 Task: Create a task  Integrate a new payment gateway for recurring payments , assign it to team member softage.2@softage.net in the project AgileHeart and update the status of the task to  On Track  , set the priority of the task to Low
Action: Mouse moved to (72, 51)
Screenshot: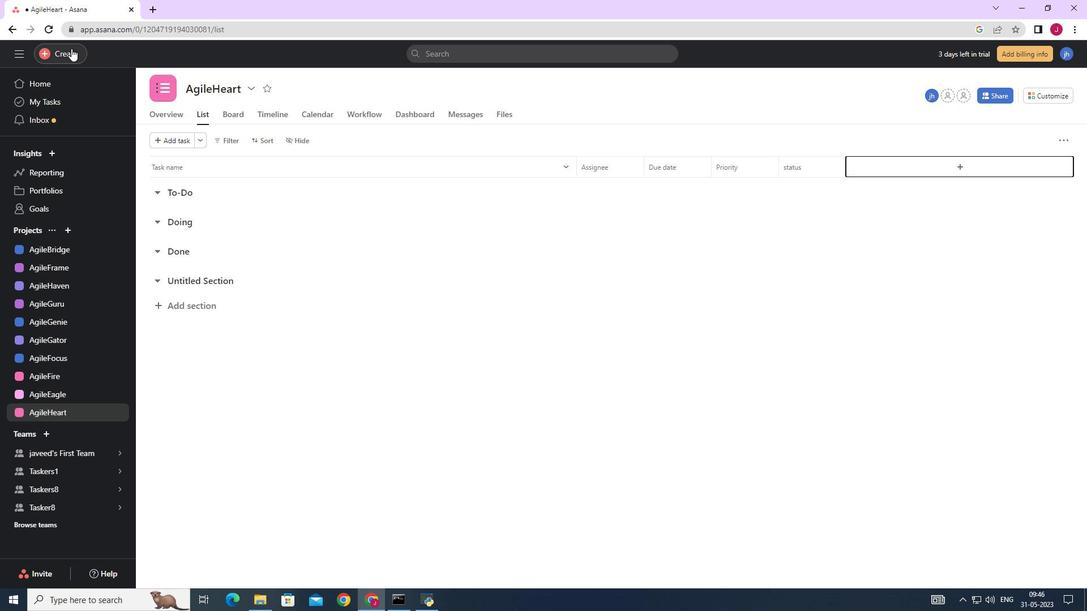 
Action: Mouse pressed left at (72, 50)
Screenshot: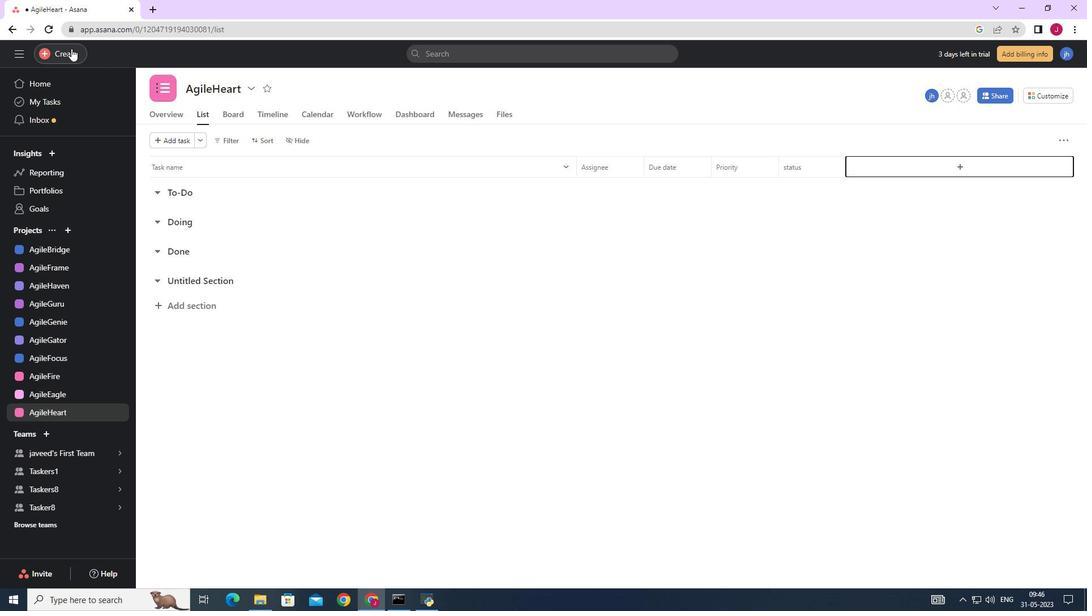 
Action: Mouse moved to (130, 57)
Screenshot: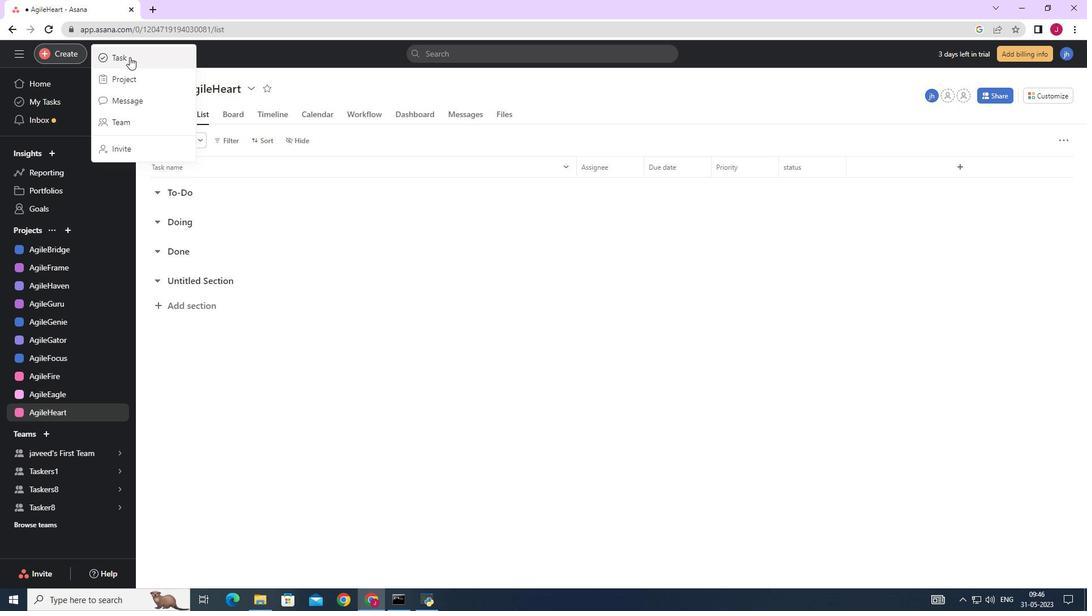 
Action: Mouse pressed left at (130, 57)
Screenshot: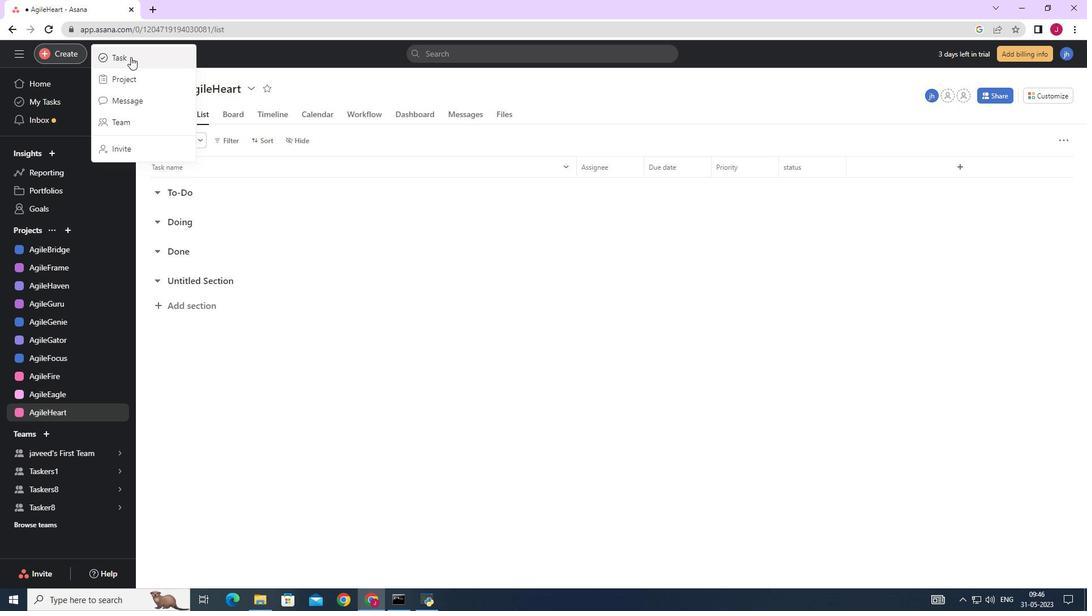 
Action: Mouse moved to (886, 377)
Screenshot: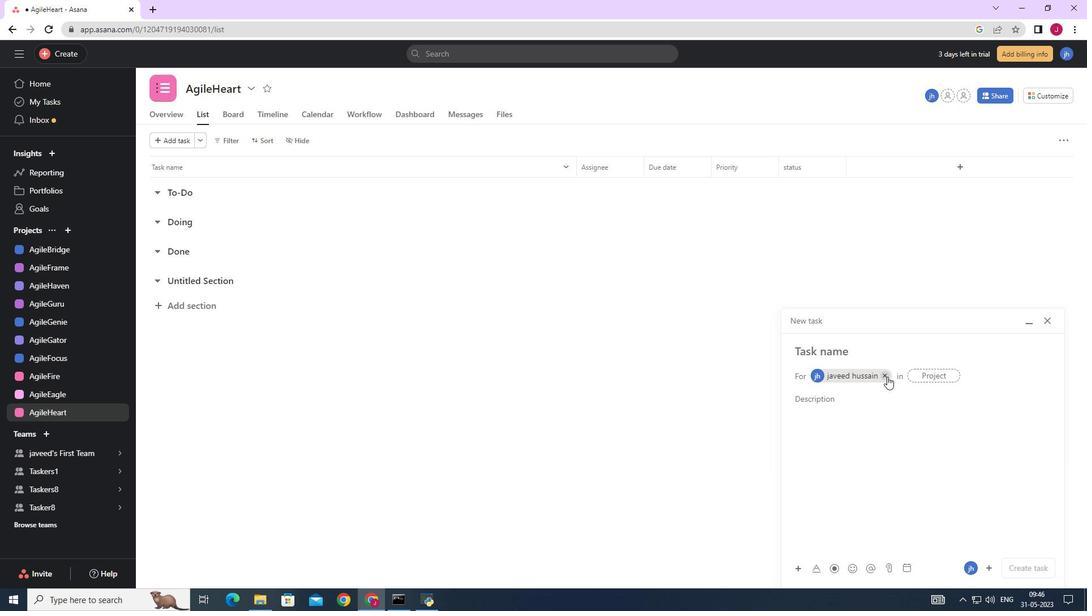 
Action: Mouse pressed left at (886, 377)
Screenshot: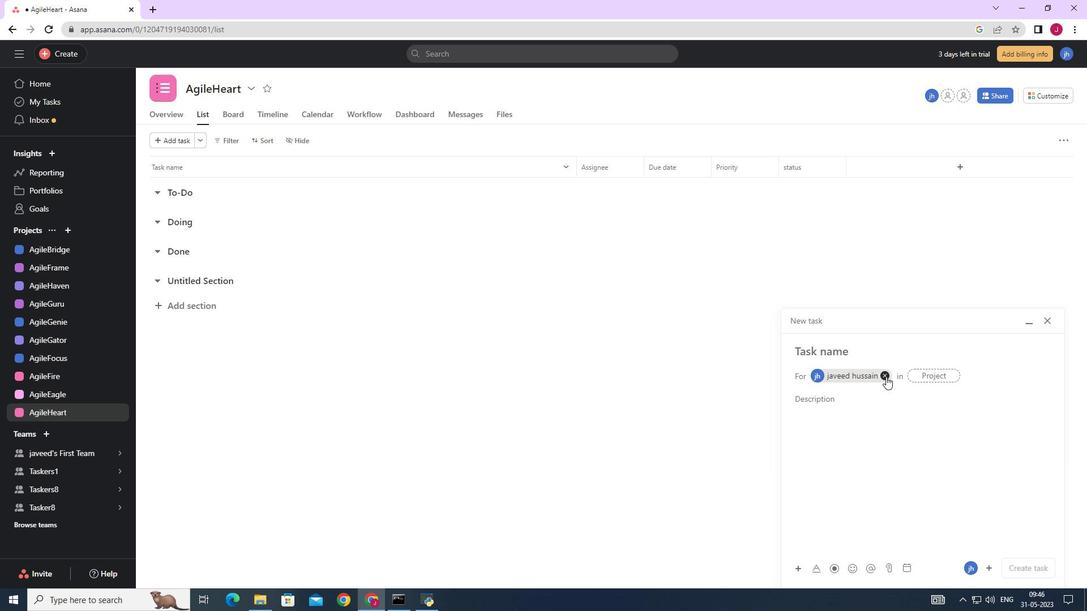 
Action: Mouse moved to (821, 348)
Screenshot: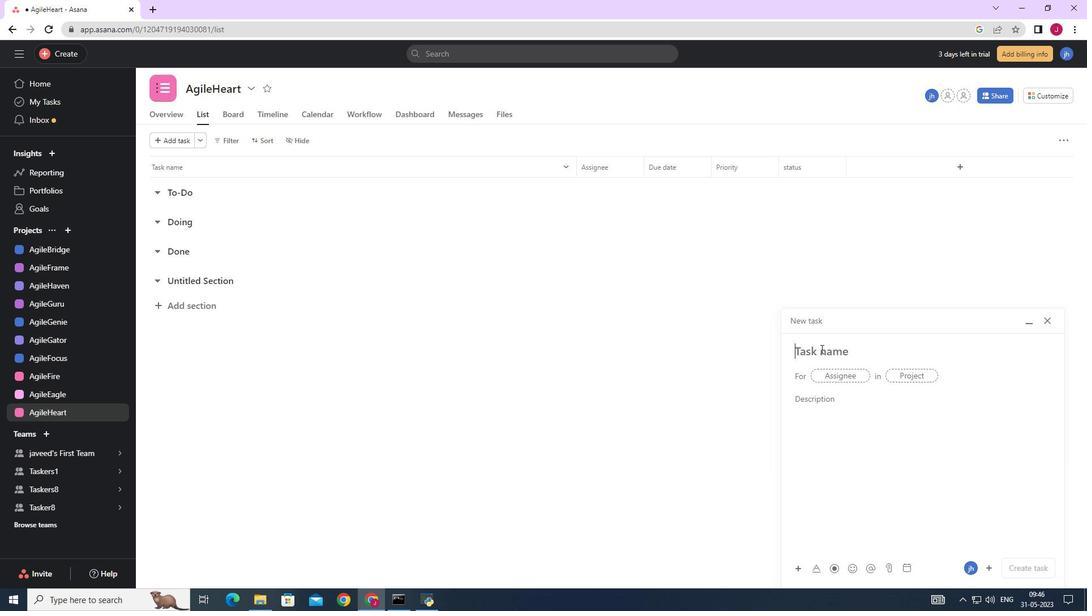 
Action: Mouse pressed left at (821, 348)
Screenshot: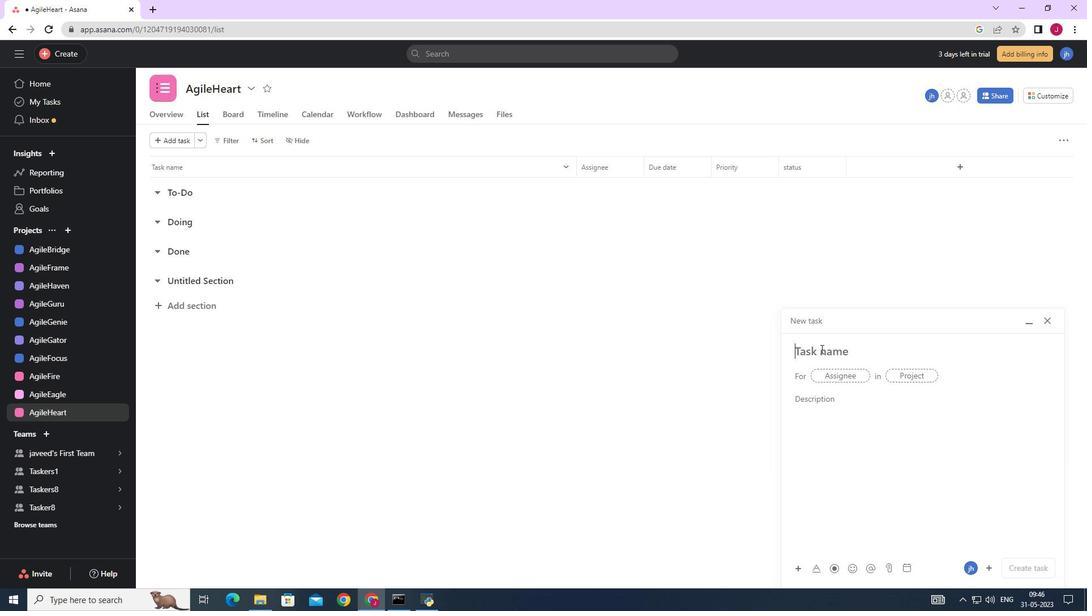 
Action: Key pressed <Key.caps_lock>I<Key.caps_lock>ntegrate<Key.space>a<Key.space>new<Key.space>payment<Key.space>gateway<Key.space>for<Key.space>recurring<Key.space>payments
Screenshot: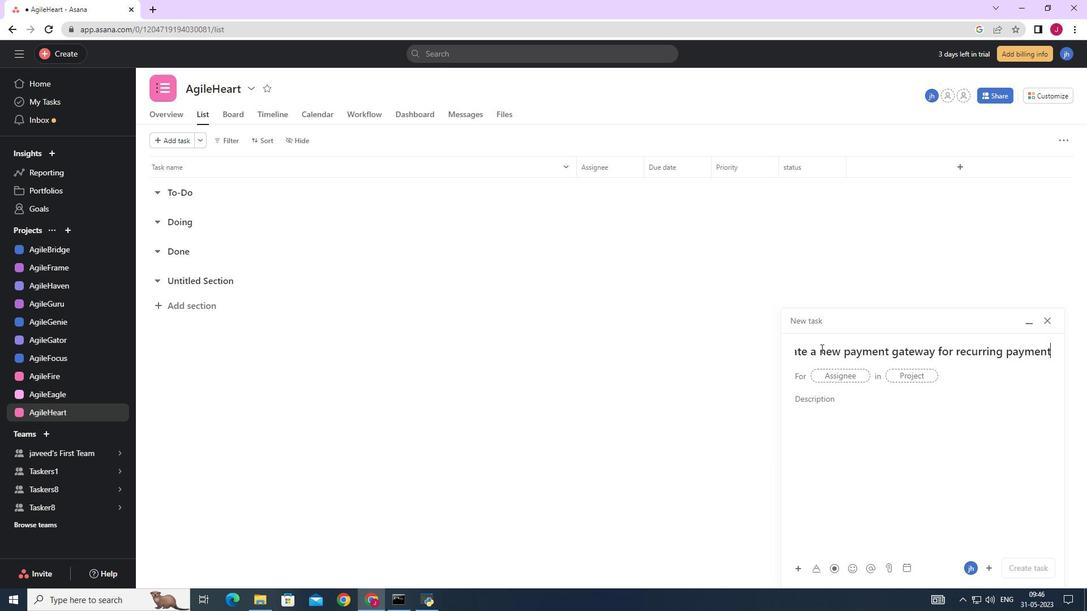 
Action: Mouse moved to (838, 377)
Screenshot: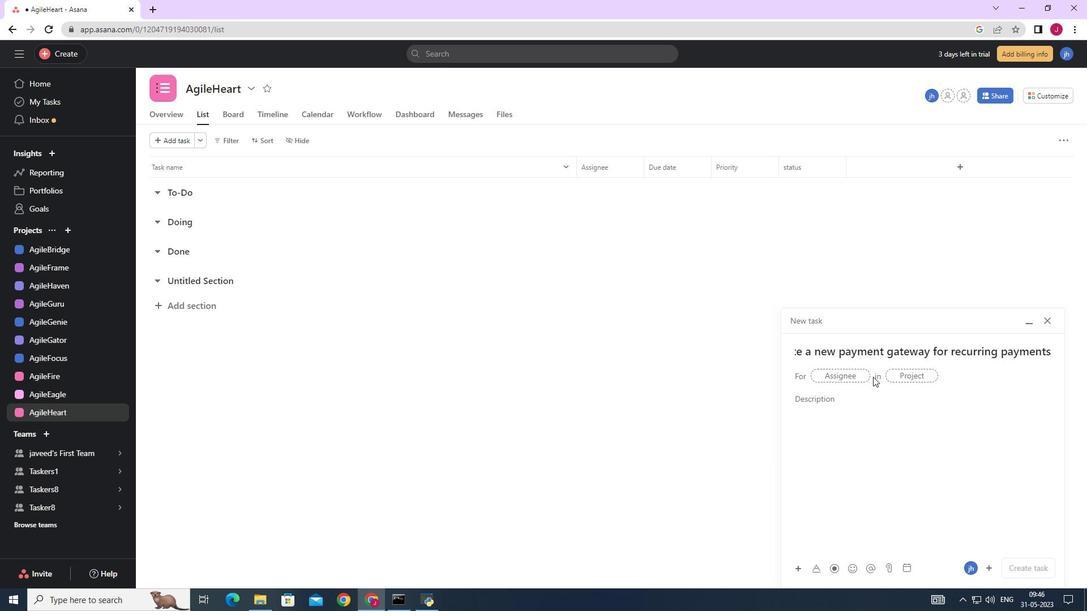 
Action: Mouse pressed left at (838, 377)
Screenshot: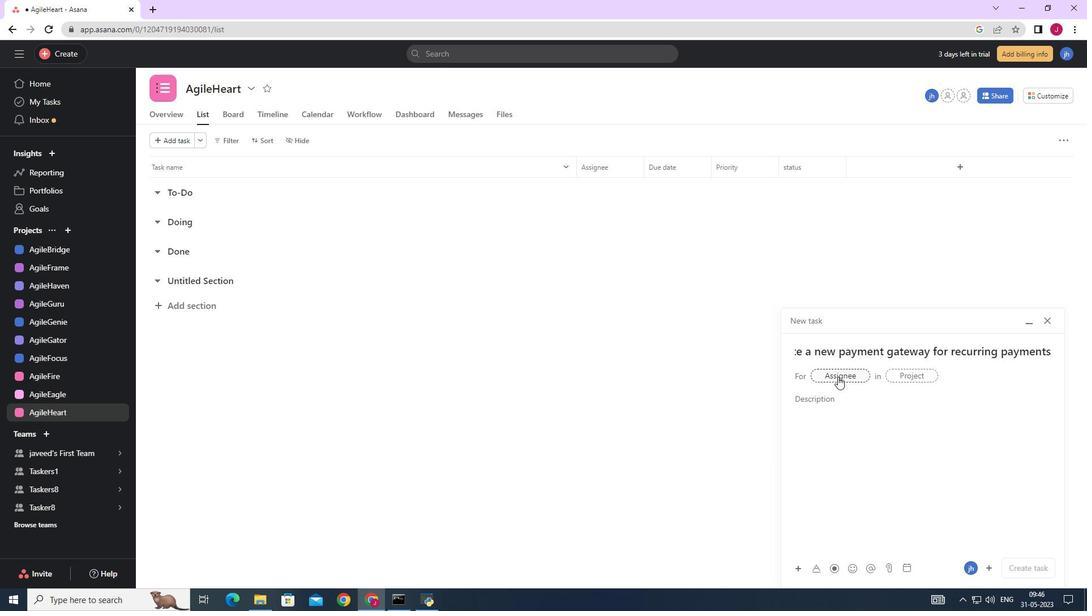 
Action: Key pressed softage.2
Screenshot: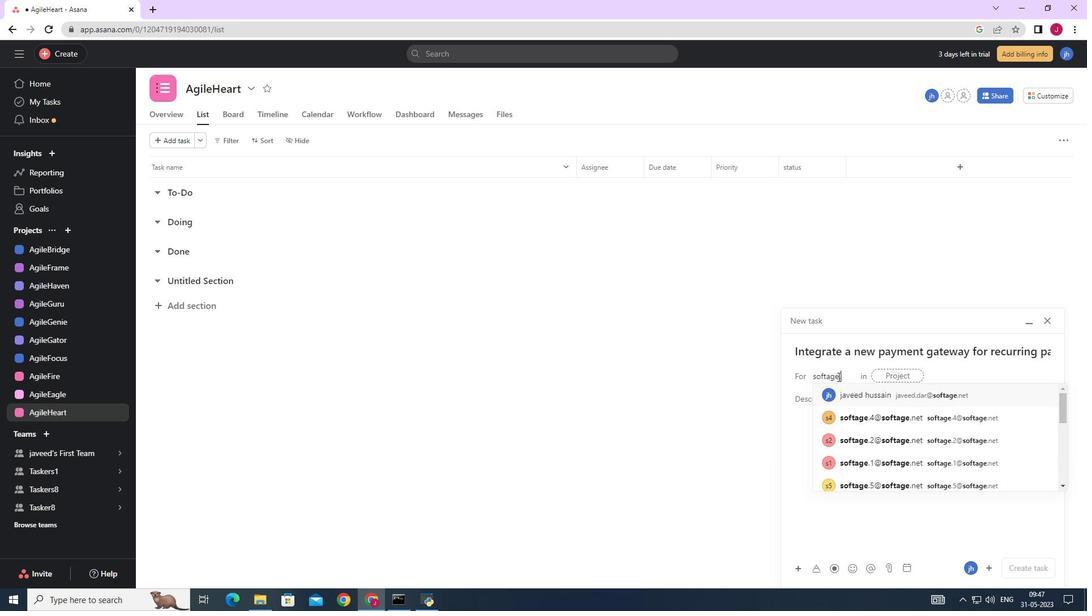 
Action: Mouse moved to (850, 397)
Screenshot: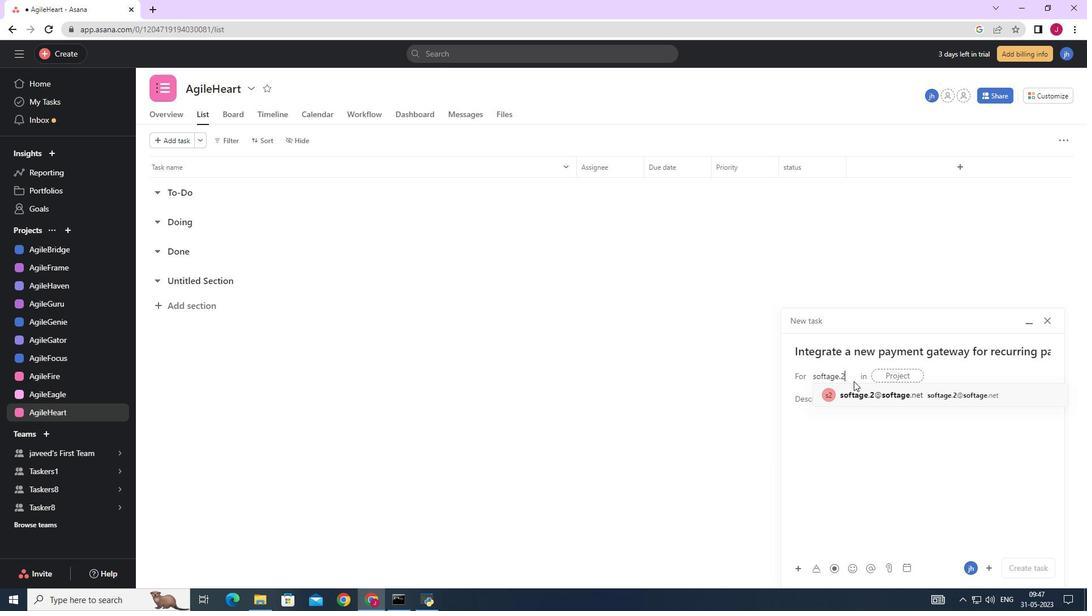
Action: Mouse pressed left at (850, 397)
Screenshot: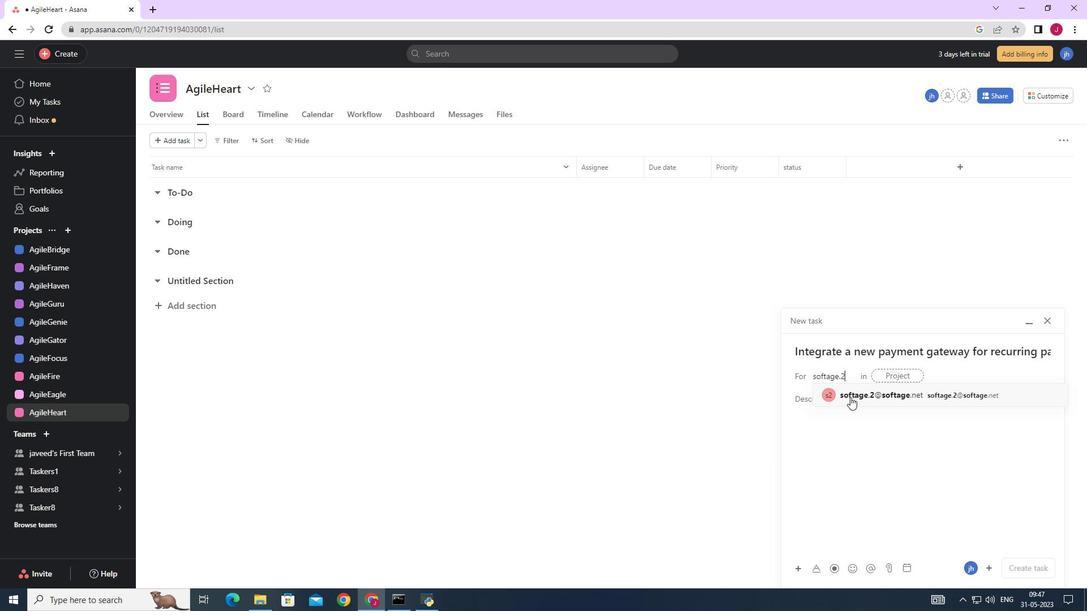 
Action: Mouse moved to (721, 392)
Screenshot: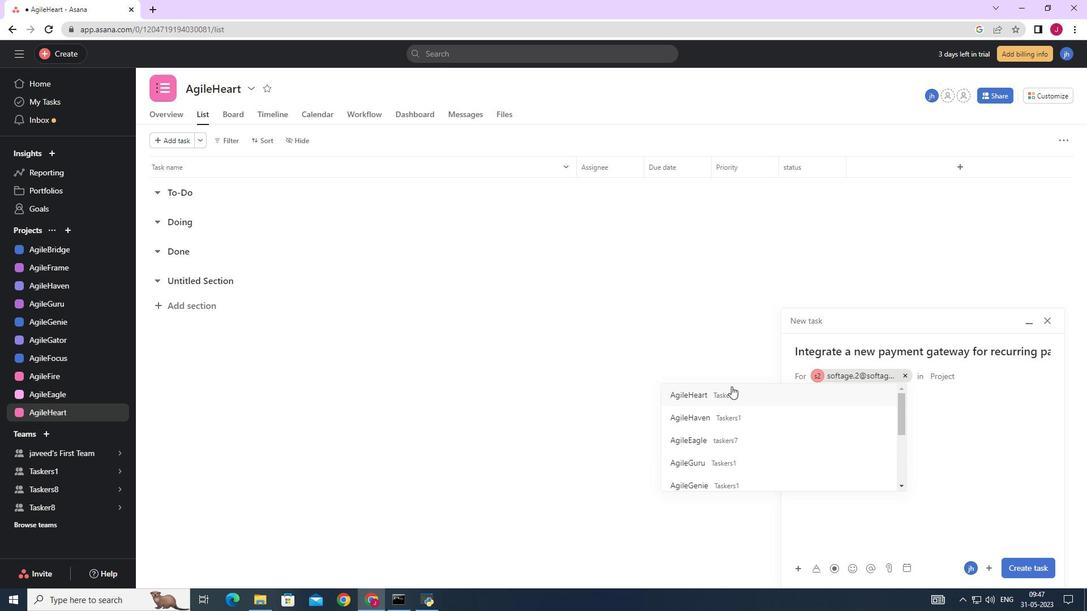 
Action: Mouse pressed left at (721, 392)
Screenshot: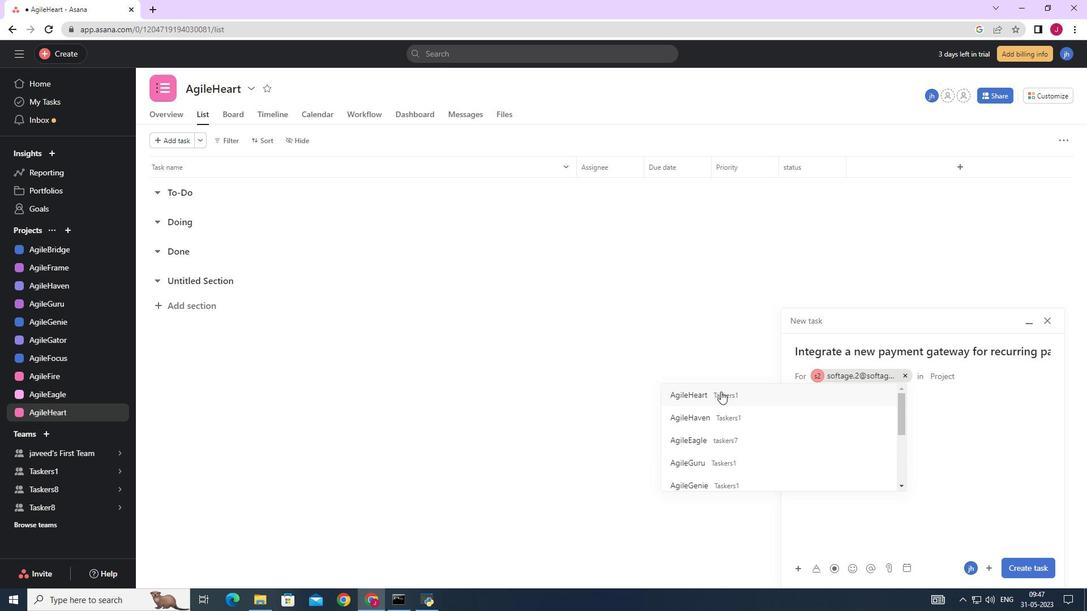 
Action: Mouse moved to (849, 401)
Screenshot: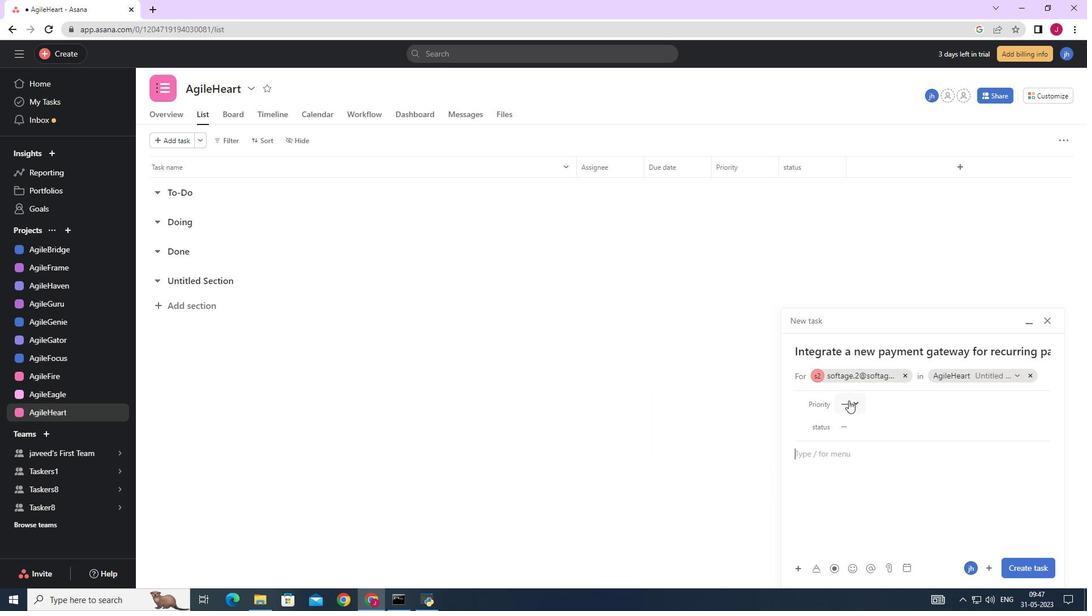 
Action: Mouse pressed left at (849, 401)
Screenshot: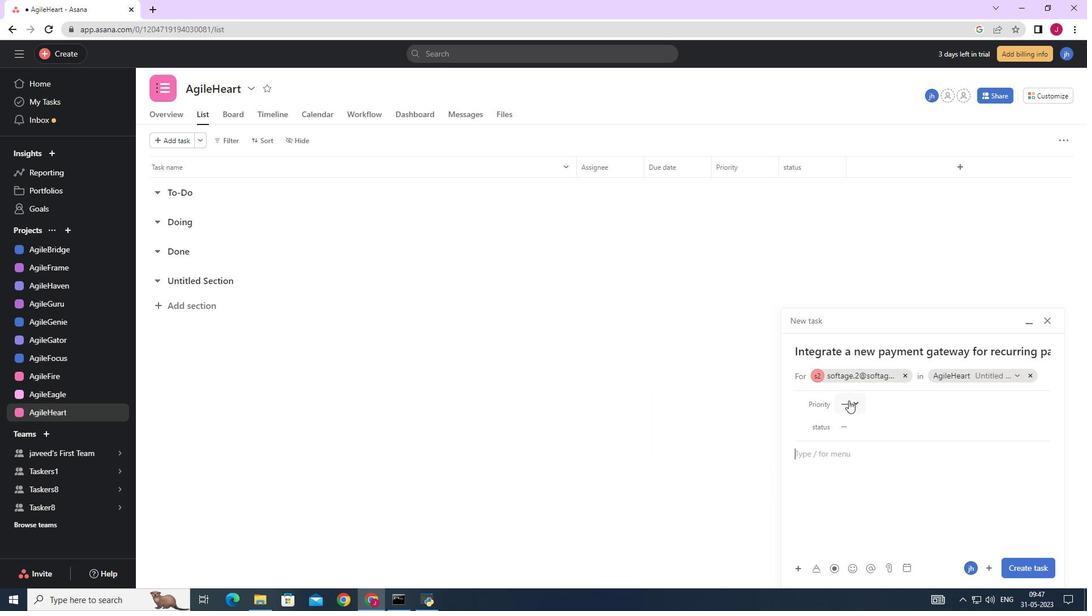 
Action: Mouse moved to (864, 482)
Screenshot: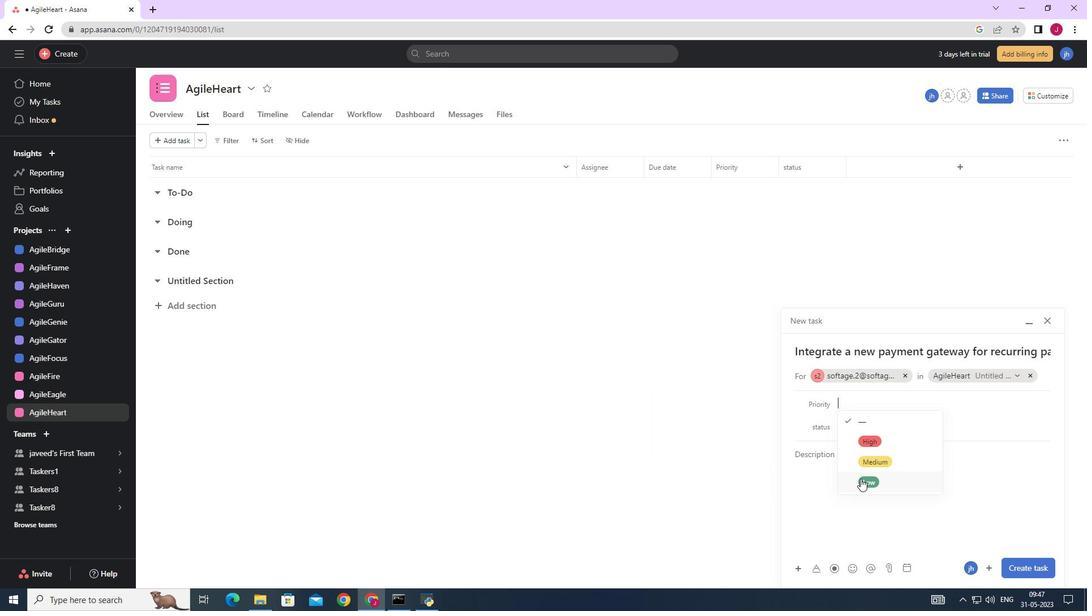 
Action: Mouse pressed left at (864, 482)
Screenshot: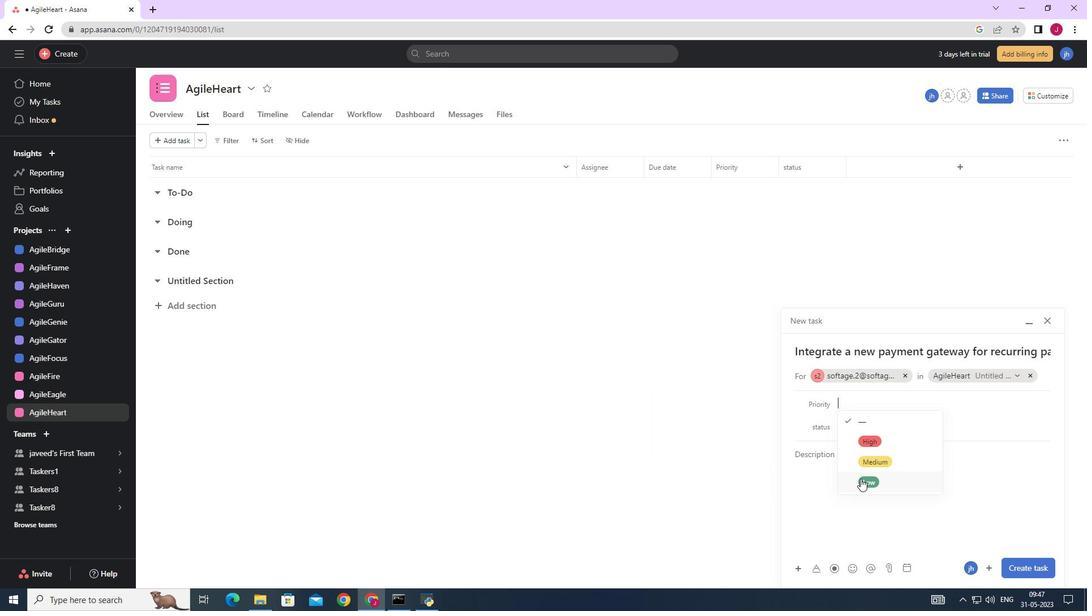 
Action: Mouse moved to (855, 426)
Screenshot: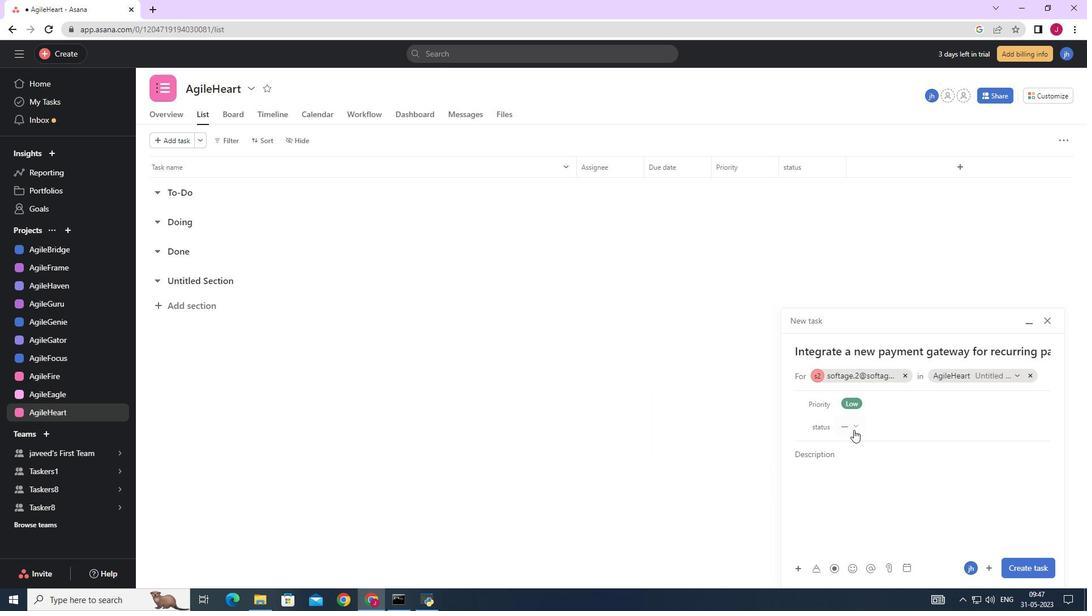 
Action: Mouse pressed left at (855, 426)
Screenshot: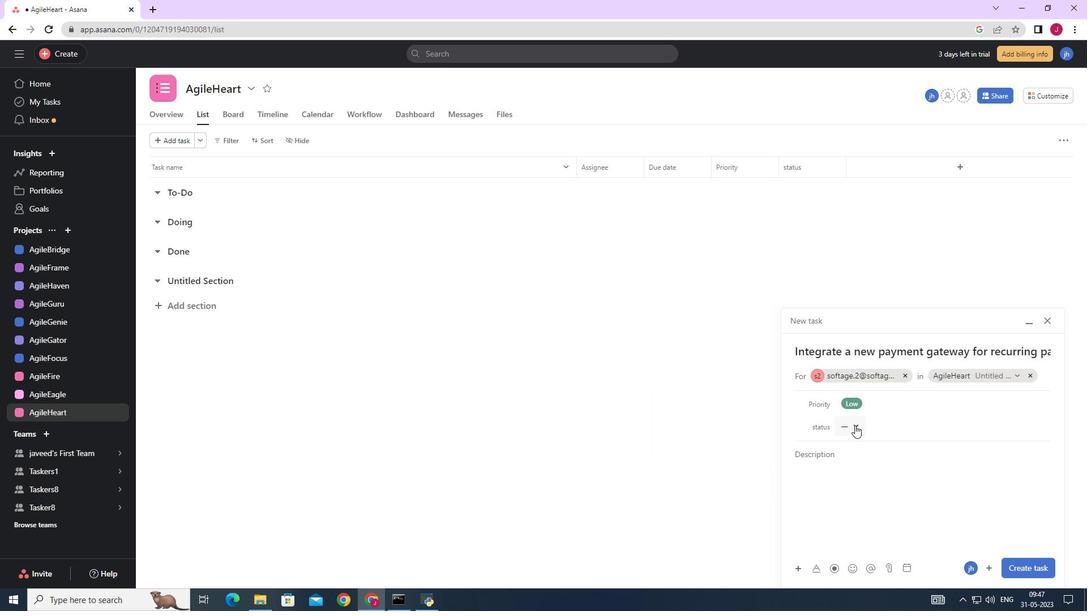 
Action: Mouse moved to (871, 466)
Screenshot: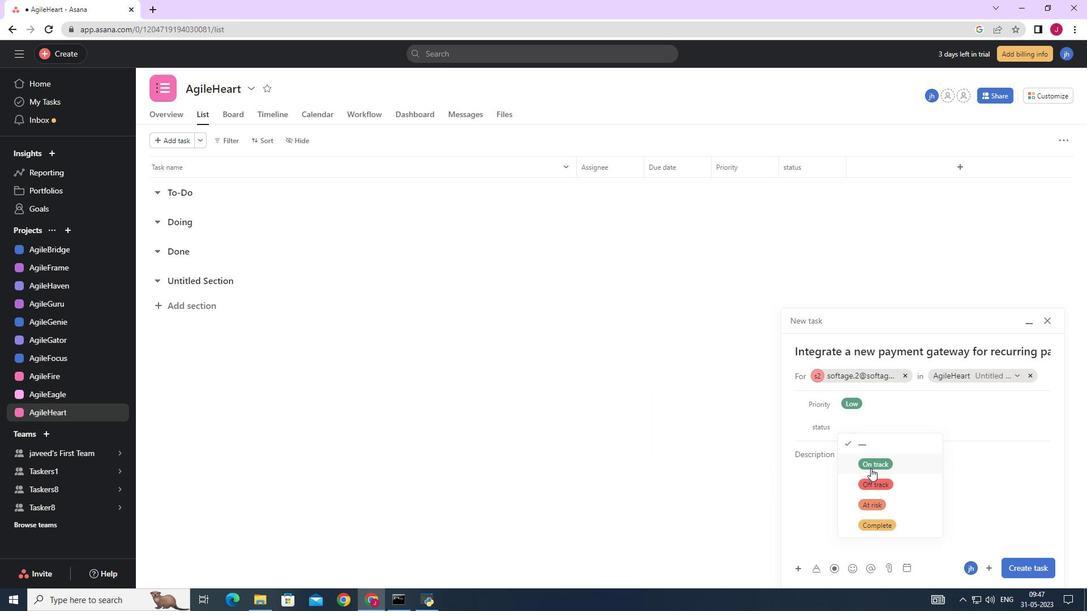 
Action: Mouse pressed left at (871, 466)
Screenshot: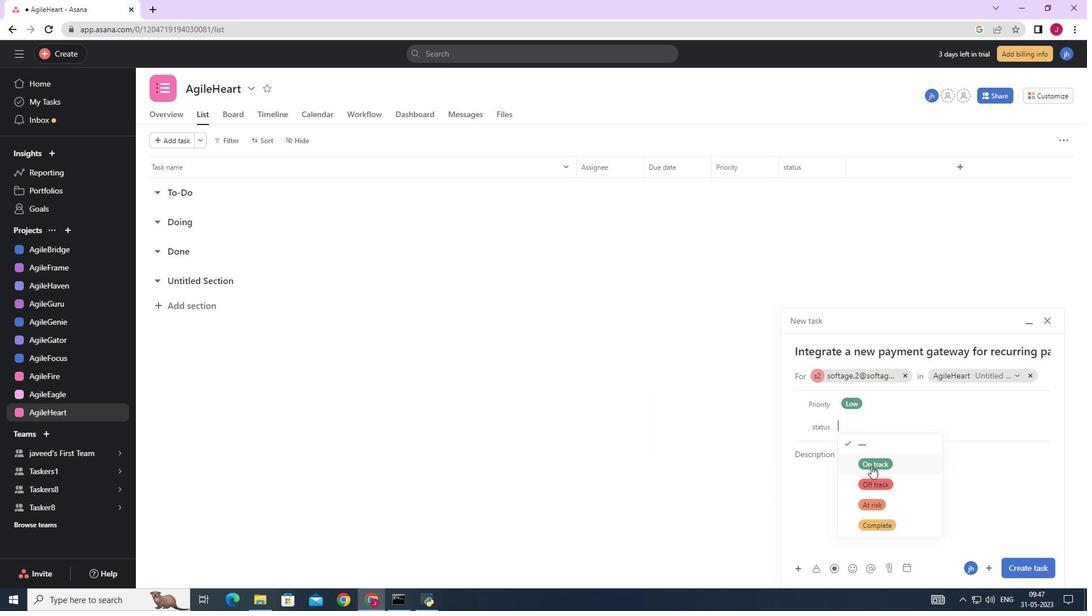 
Action: Mouse moved to (1022, 565)
Screenshot: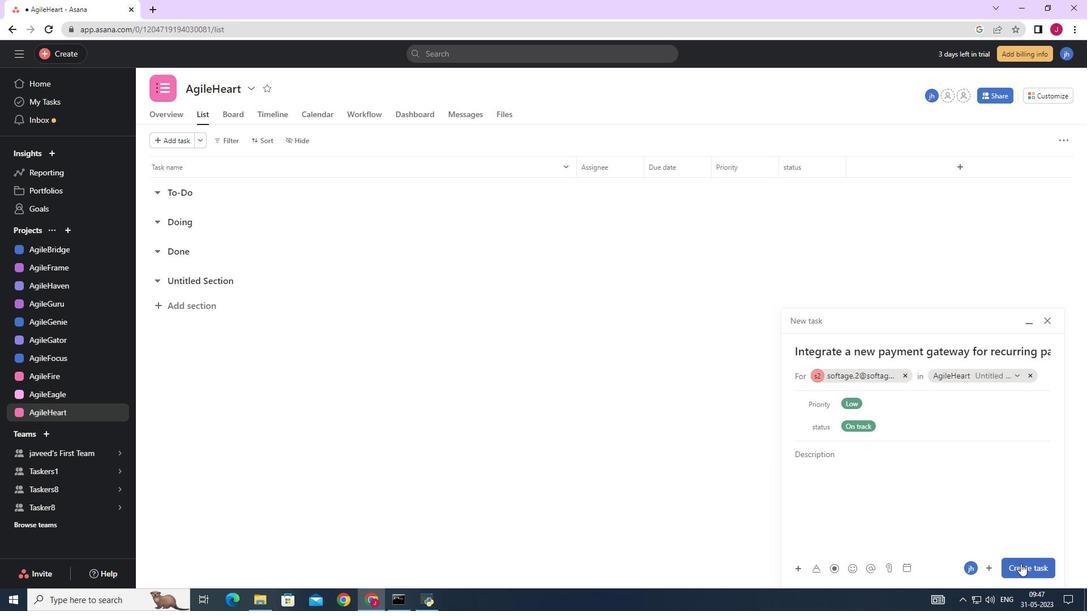 
Action: Mouse pressed left at (1022, 565)
Screenshot: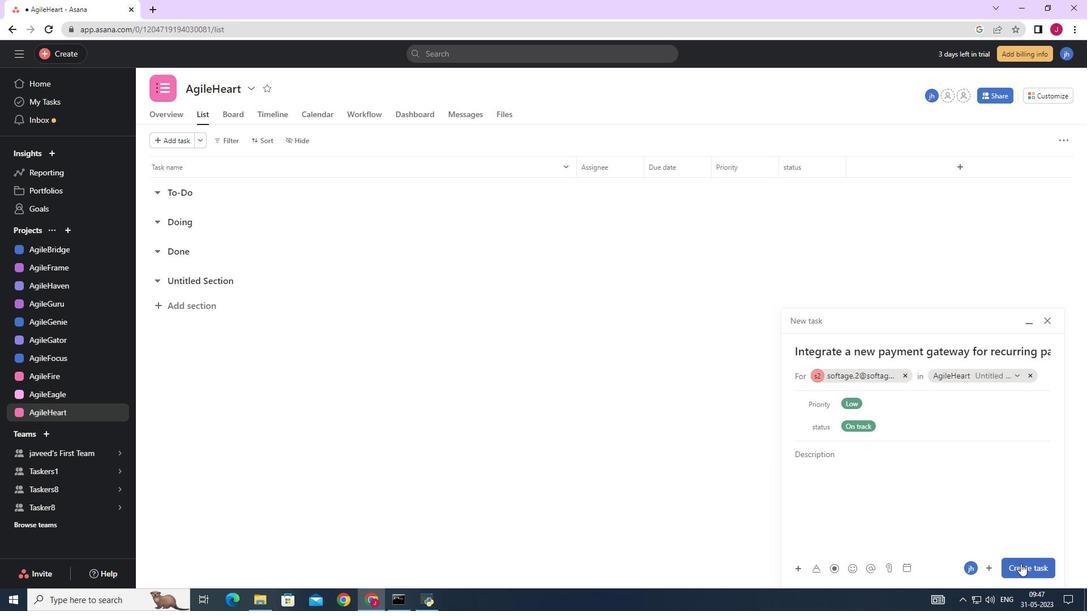 
Action: Mouse moved to (885, 538)
Screenshot: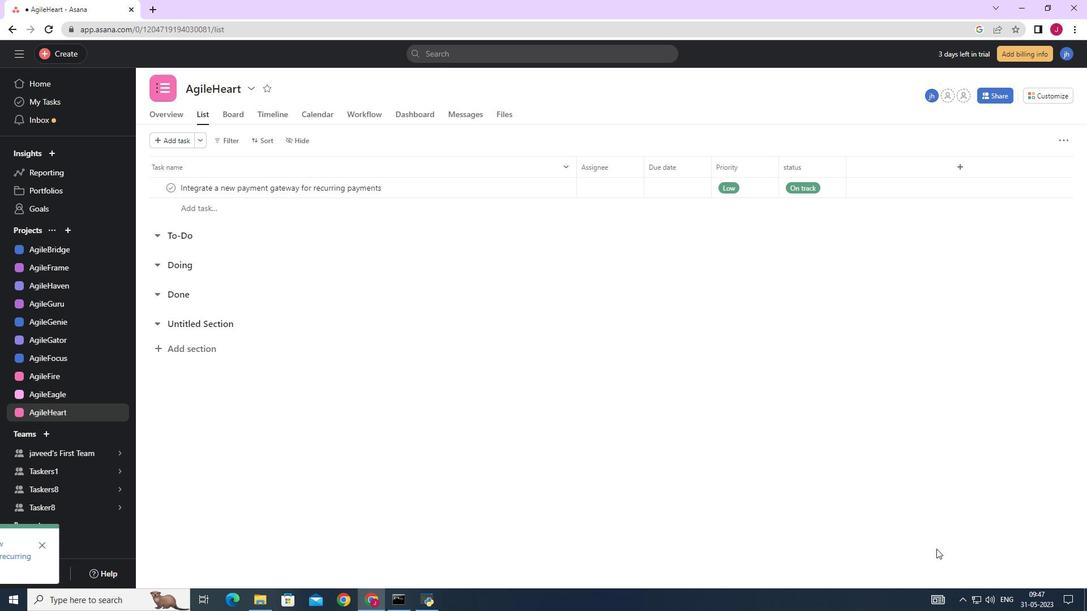 
